 Task: Add Dietz & Watson ABF Asiago & Spinach Chicken Sausage to the cart.
Action: Mouse moved to (15, 106)
Screenshot: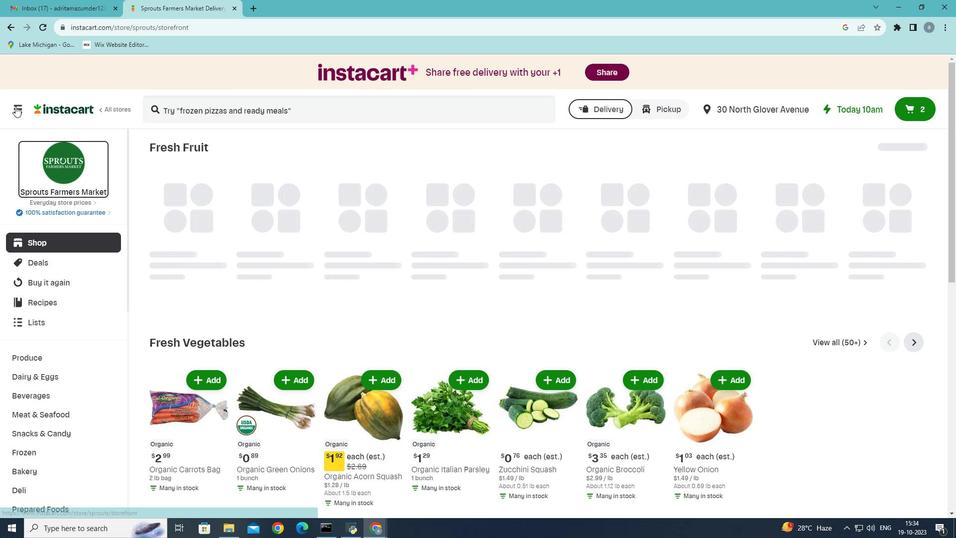 
Action: Mouse pressed left at (15, 106)
Screenshot: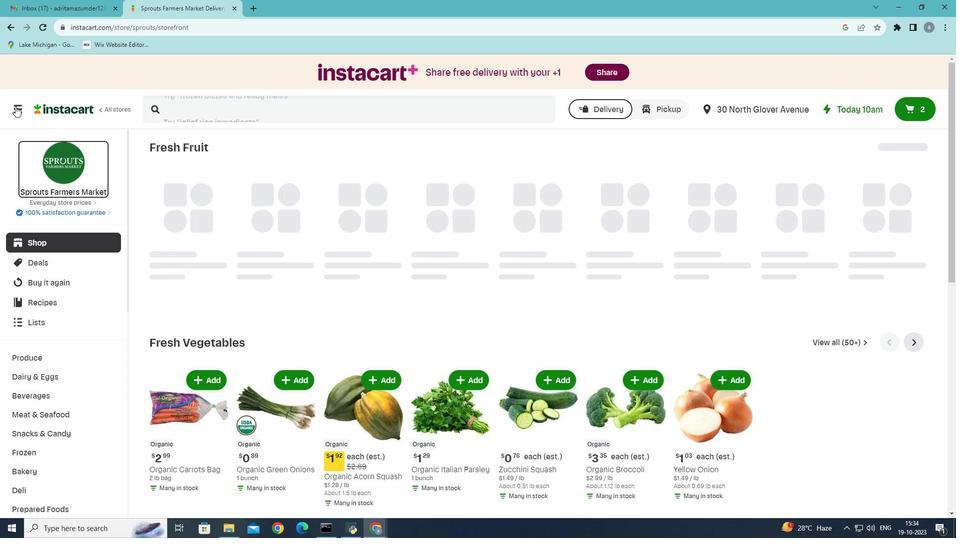 
Action: Mouse moved to (35, 290)
Screenshot: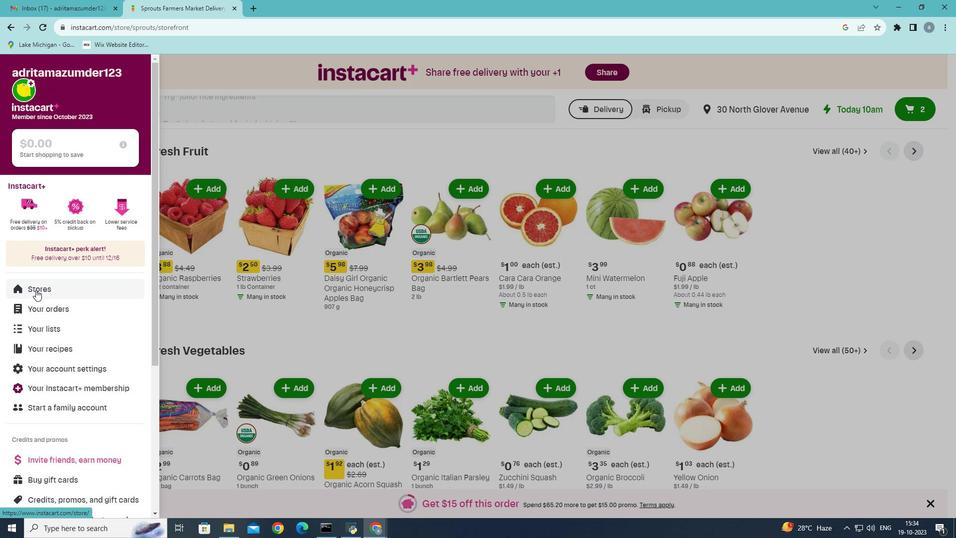 
Action: Mouse pressed left at (35, 290)
Screenshot: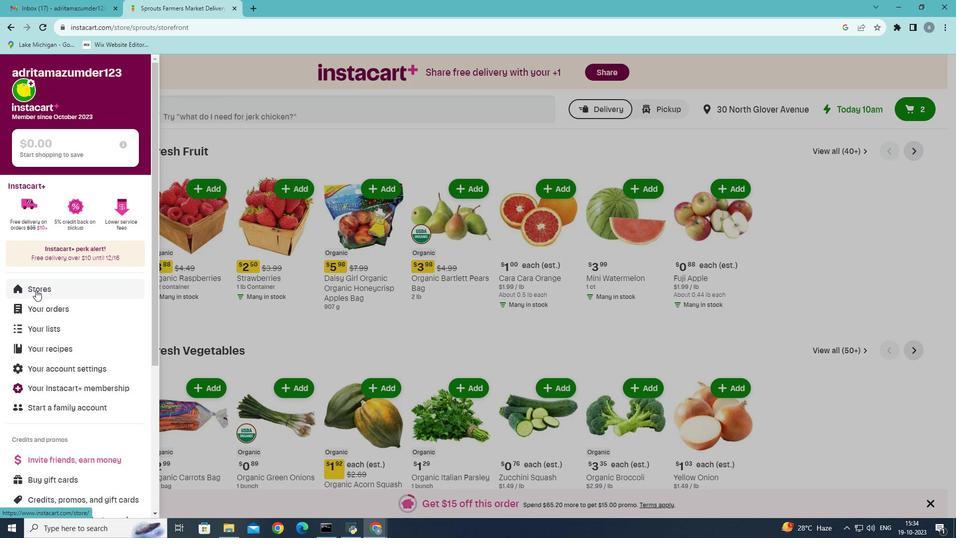 
Action: Mouse moved to (232, 112)
Screenshot: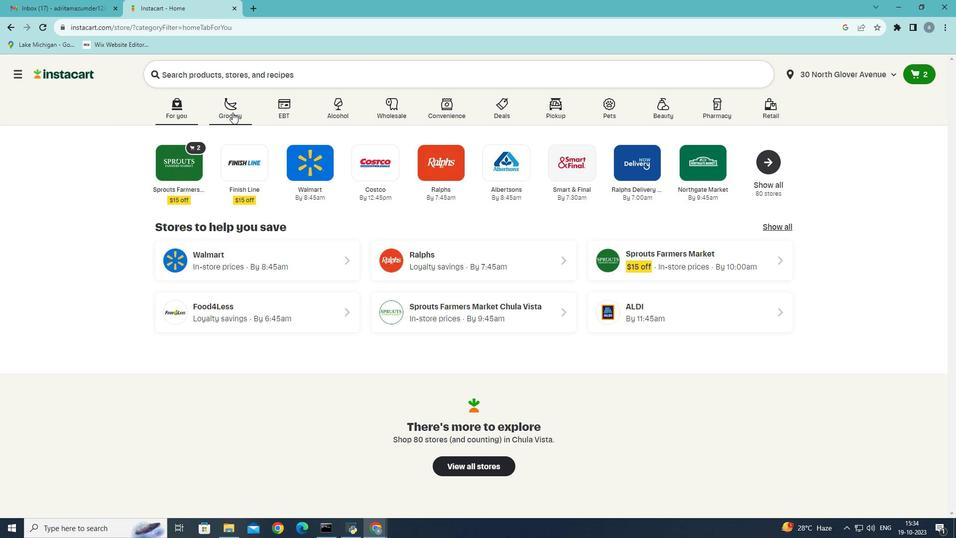 
Action: Mouse pressed left at (232, 112)
Screenshot: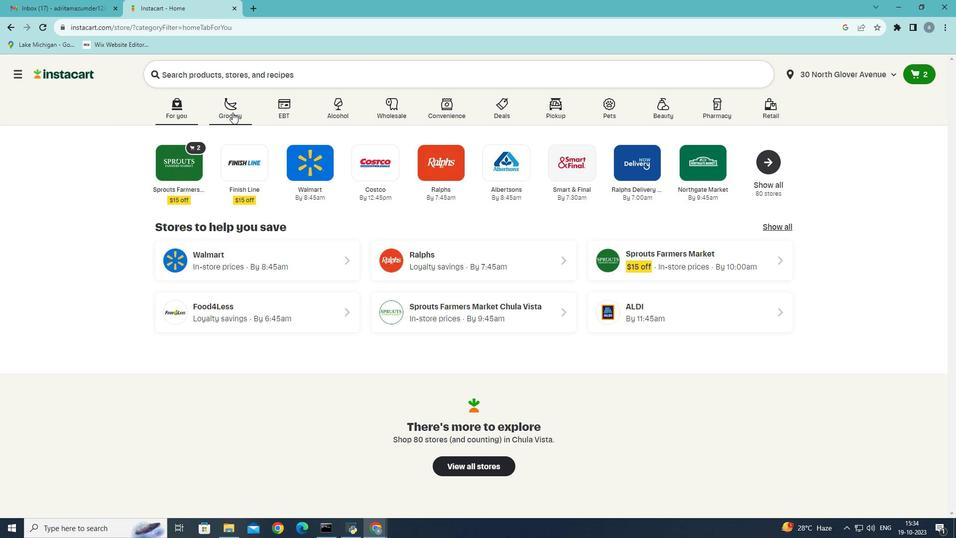 
Action: Mouse moved to (196, 302)
Screenshot: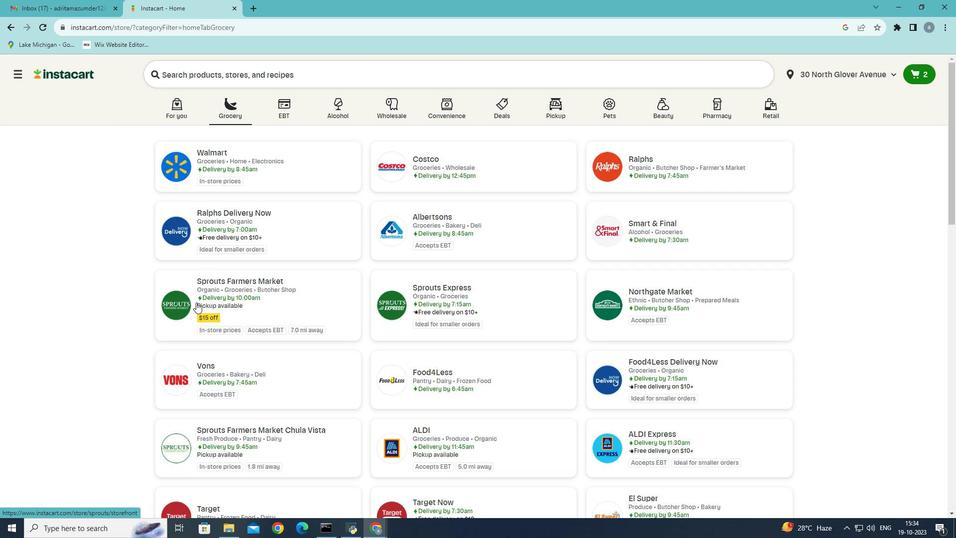 
Action: Mouse pressed left at (196, 302)
Screenshot: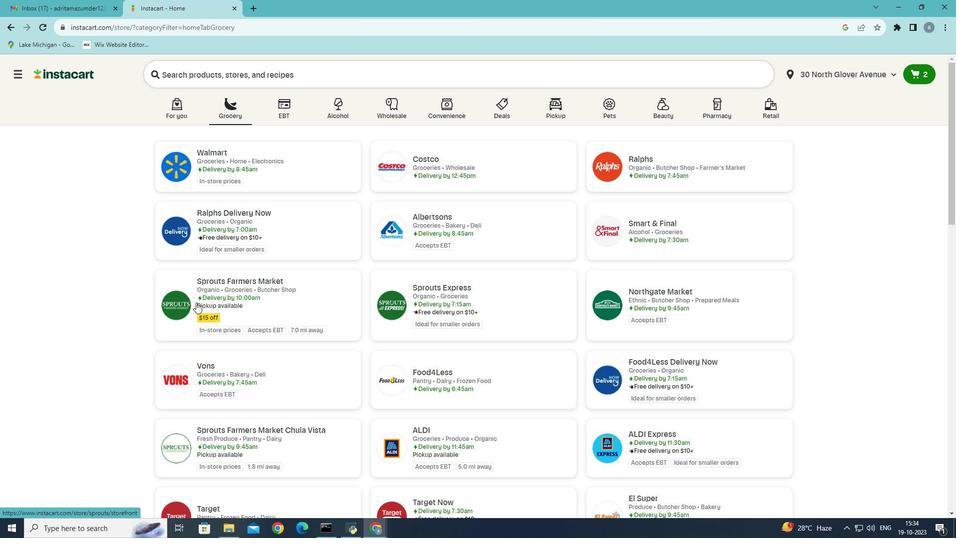 
Action: Mouse moved to (59, 411)
Screenshot: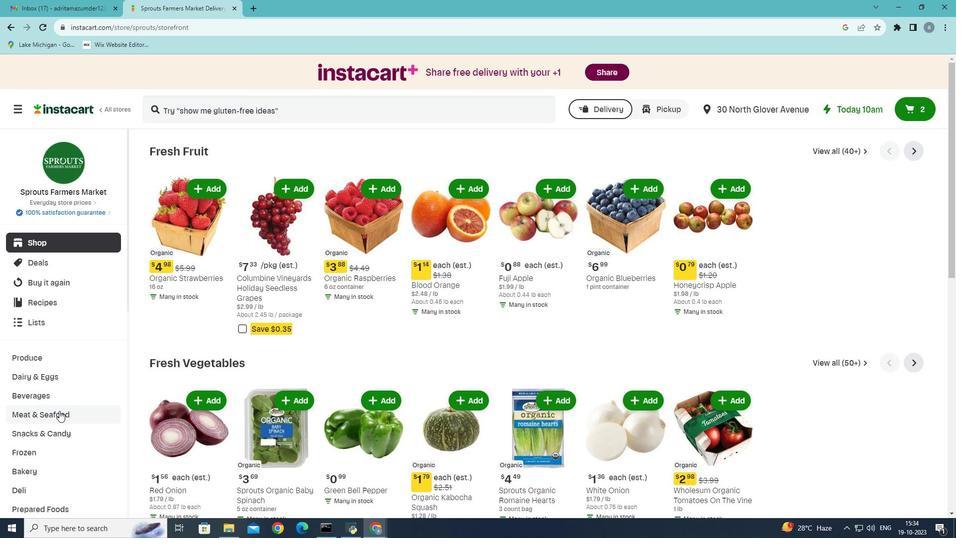 
Action: Mouse pressed left at (59, 411)
Screenshot: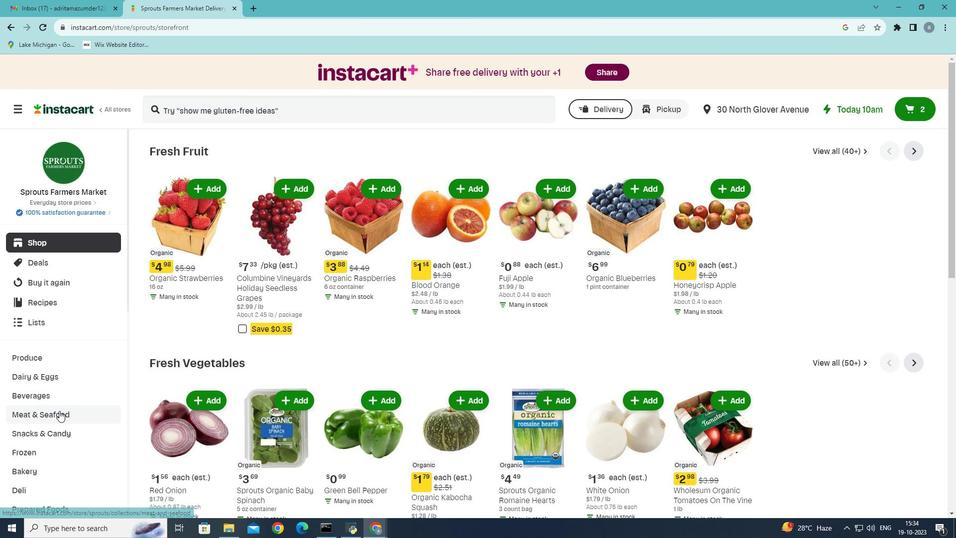 
Action: Mouse moved to (513, 176)
Screenshot: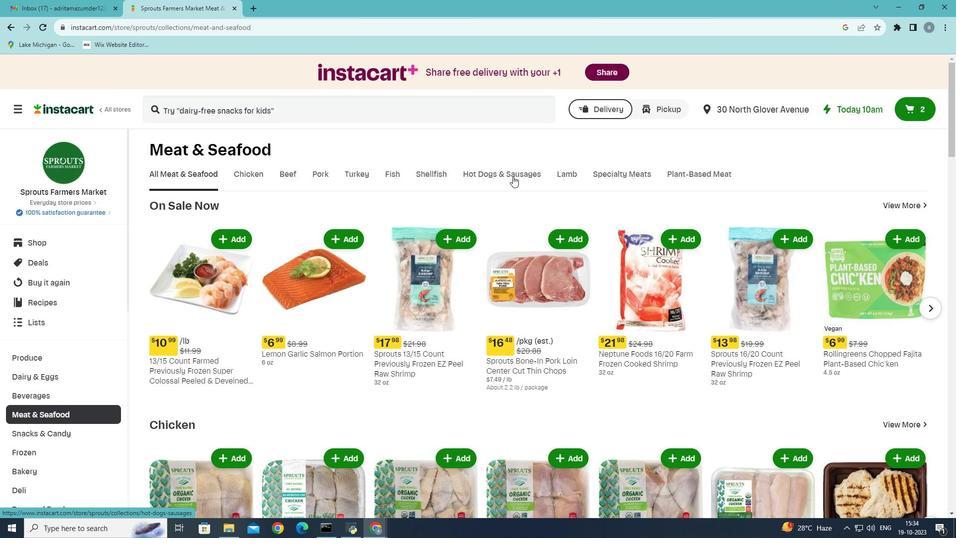 
Action: Mouse pressed left at (513, 176)
Screenshot: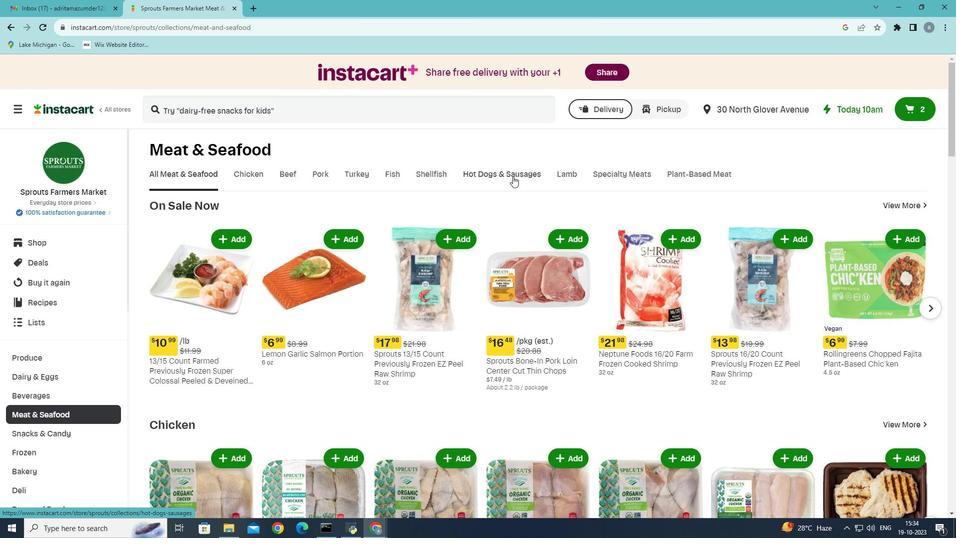 
Action: Mouse moved to (237, 225)
Screenshot: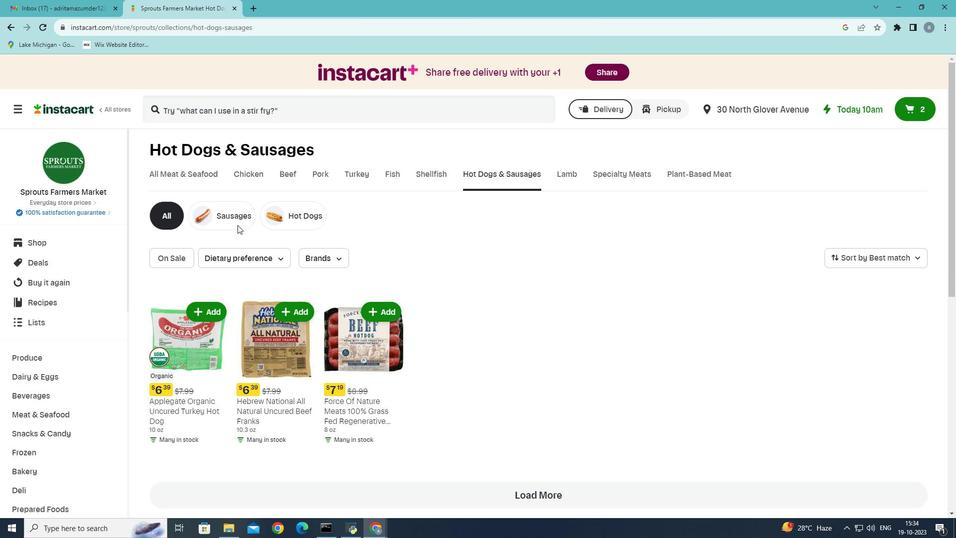 
Action: Mouse pressed left at (237, 225)
Screenshot: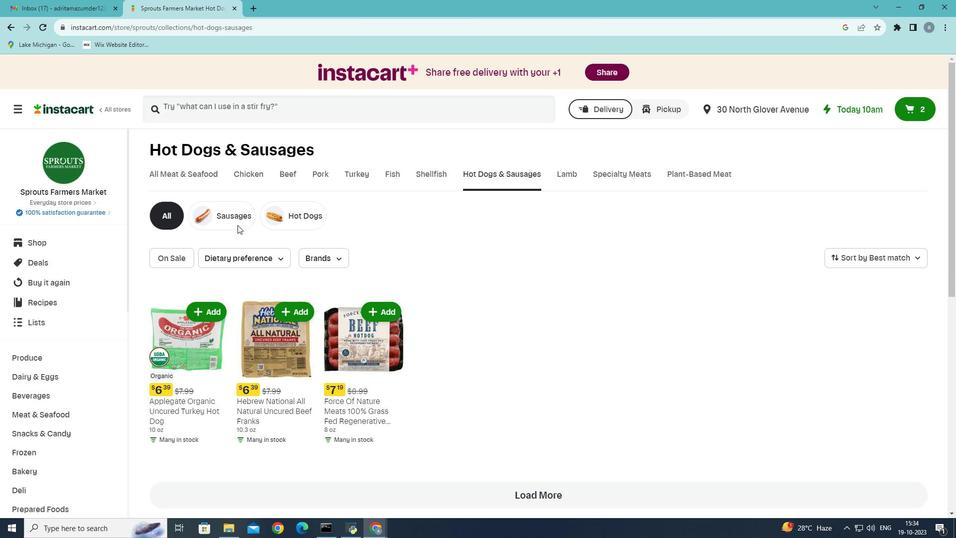 
Action: Mouse moved to (367, 309)
Screenshot: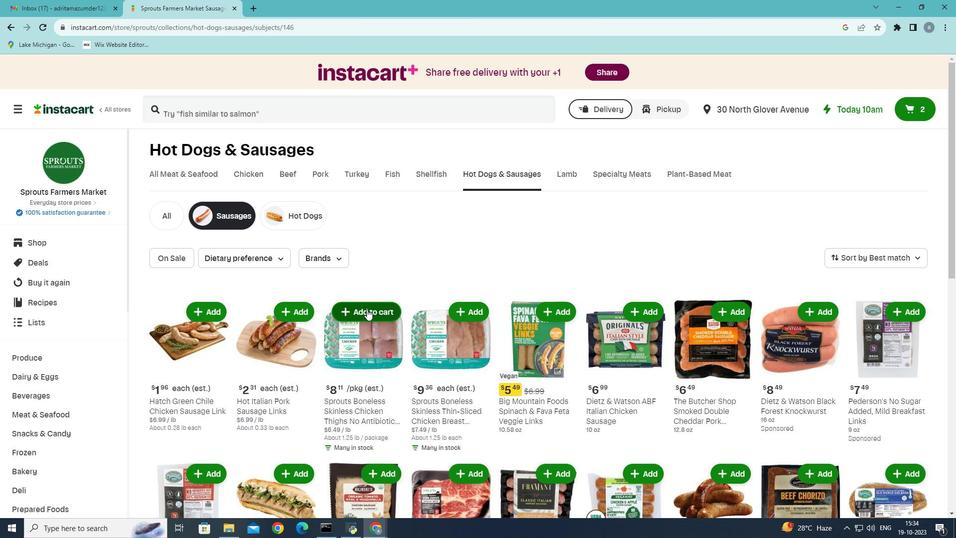 
Action: Mouse scrolled (367, 309) with delta (0, 0)
Screenshot: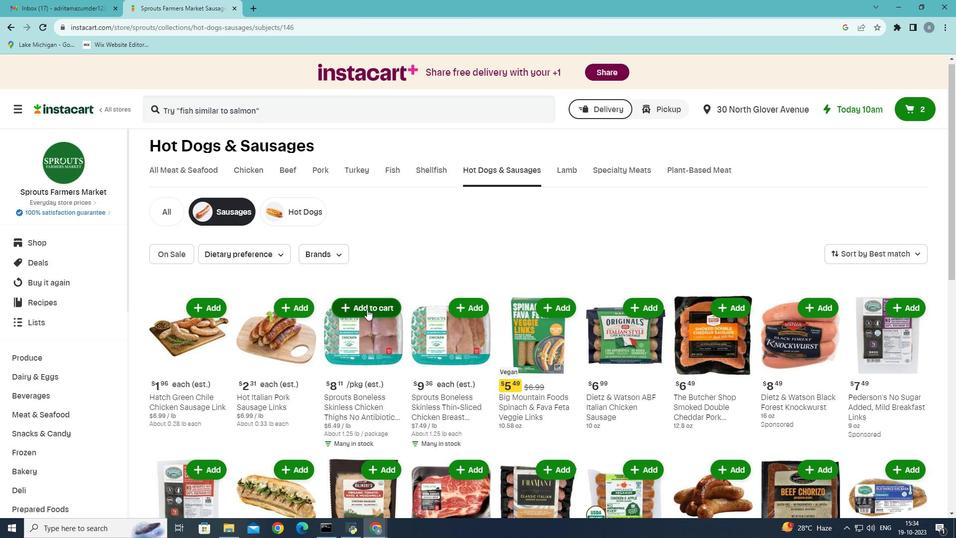 
Action: Mouse moved to (683, 316)
Screenshot: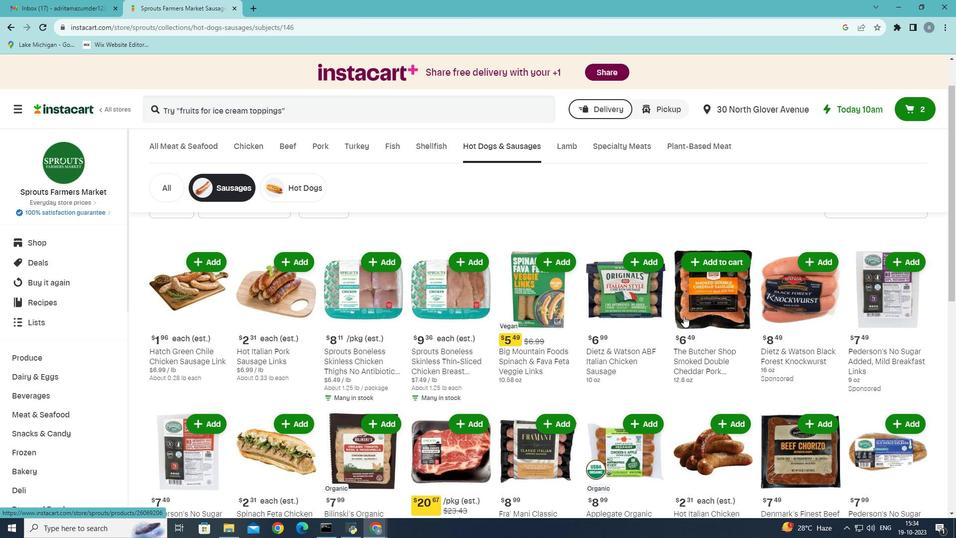 
Action: Mouse scrolled (683, 315) with delta (0, 0)
Screenshot: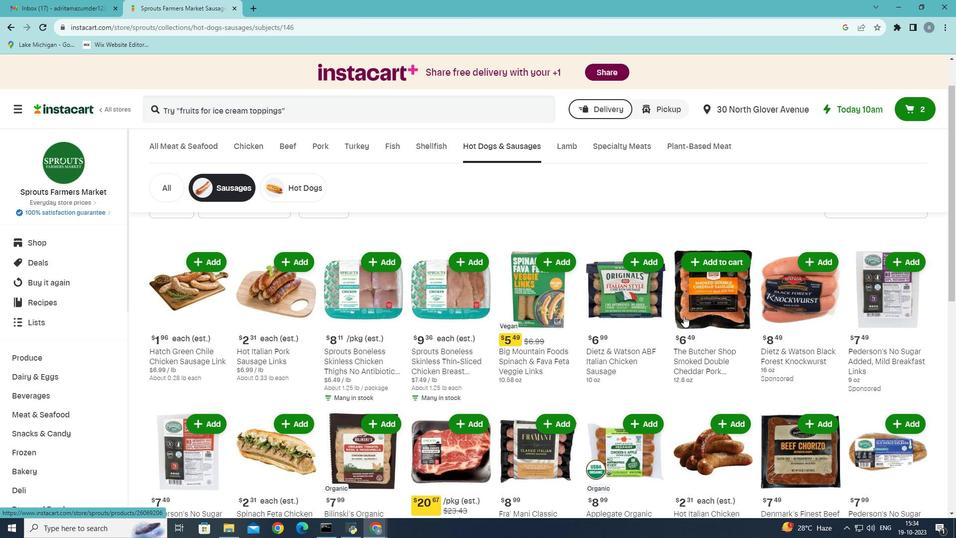 
Action: Mouse moved to (686, 317)
Screenshot: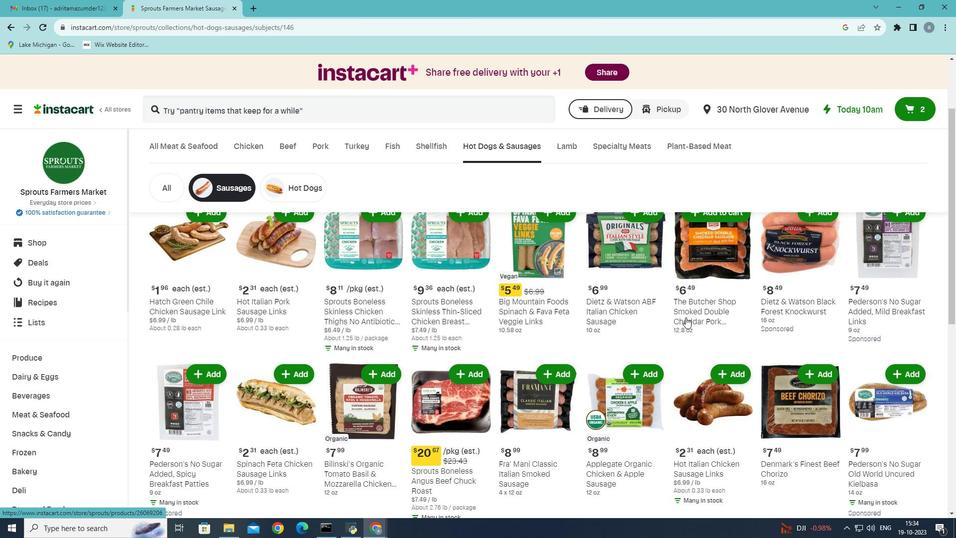
Action: Mouse scrolled (686, 317) with delta (0, 0)
Screenshot: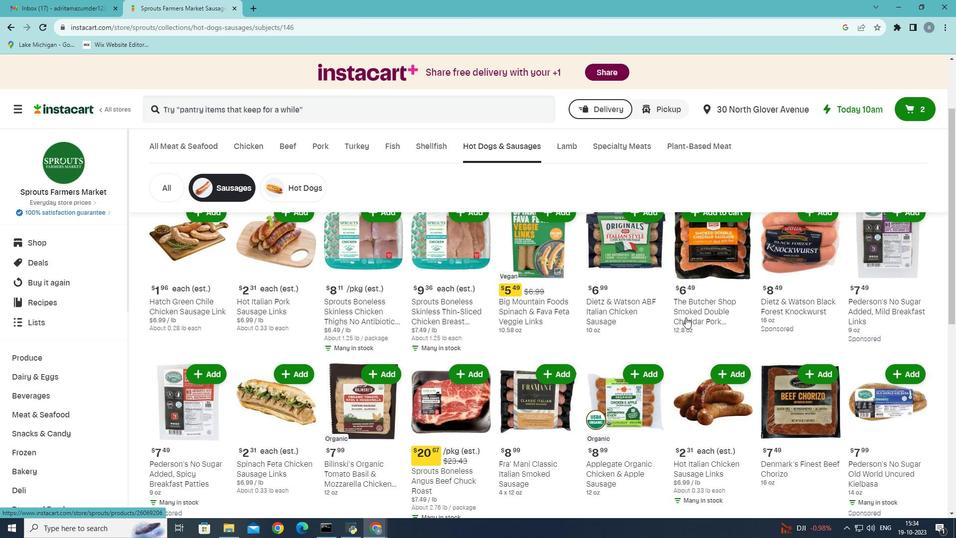 
Action: Mouse moved to (688, 321)
Screenshot: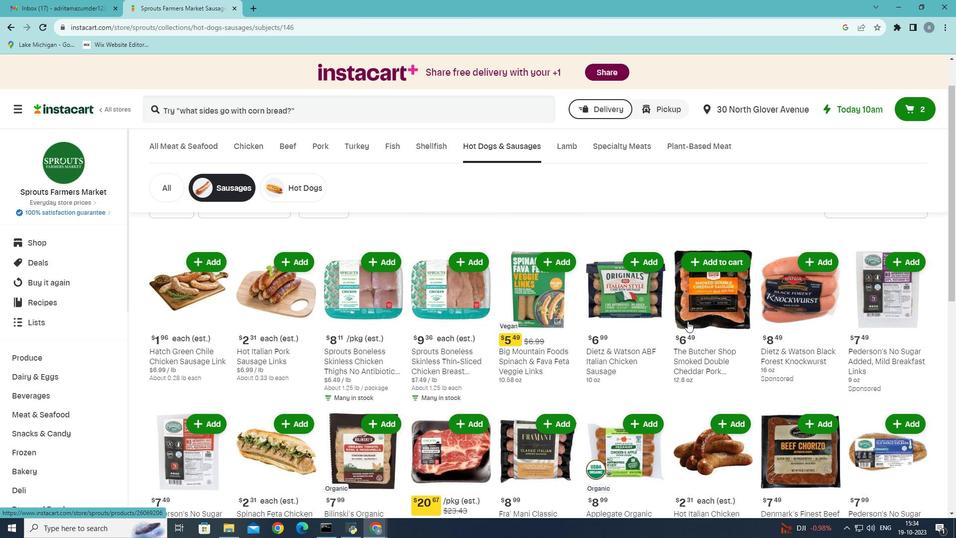 
Action: Mouse scrolled (688, 320) with delta (0, 0)
Screenshot: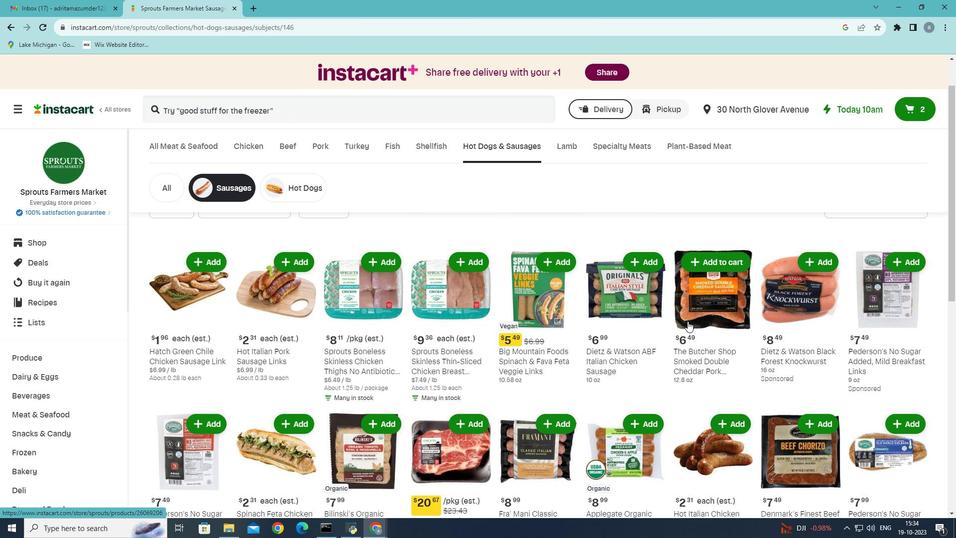 
Action: Mouse scrolled (688, 320) with delta (0, 0)
Screenshot: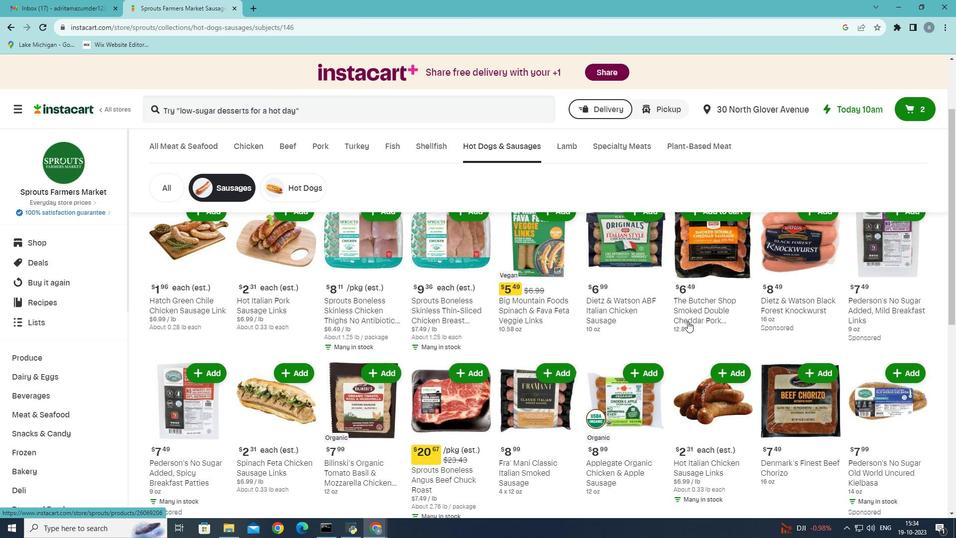 
Action: Mouse scrolled (688, 320) with delta (0, 0)
Screenshot: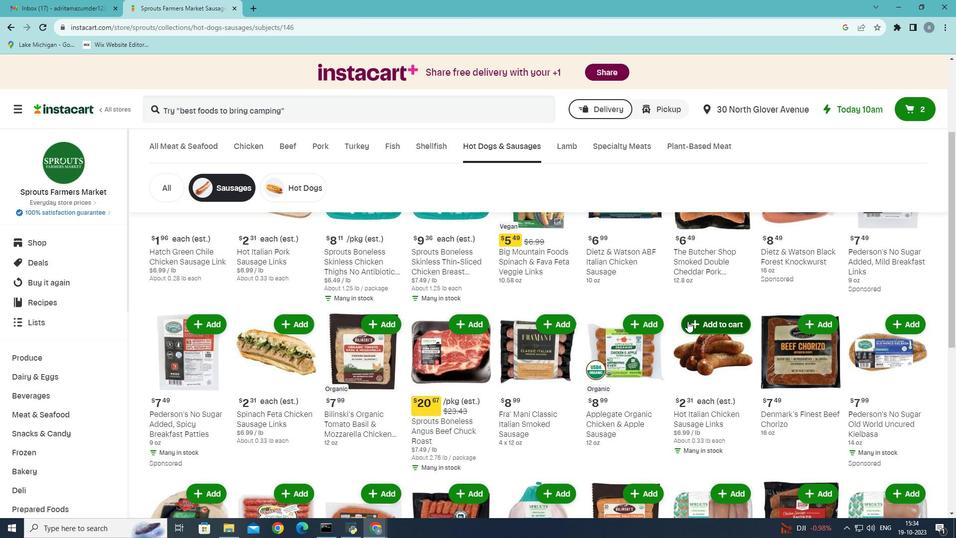 
Action: Mouse scrolled (688, 320) with delta (0, 0)
Screenshot: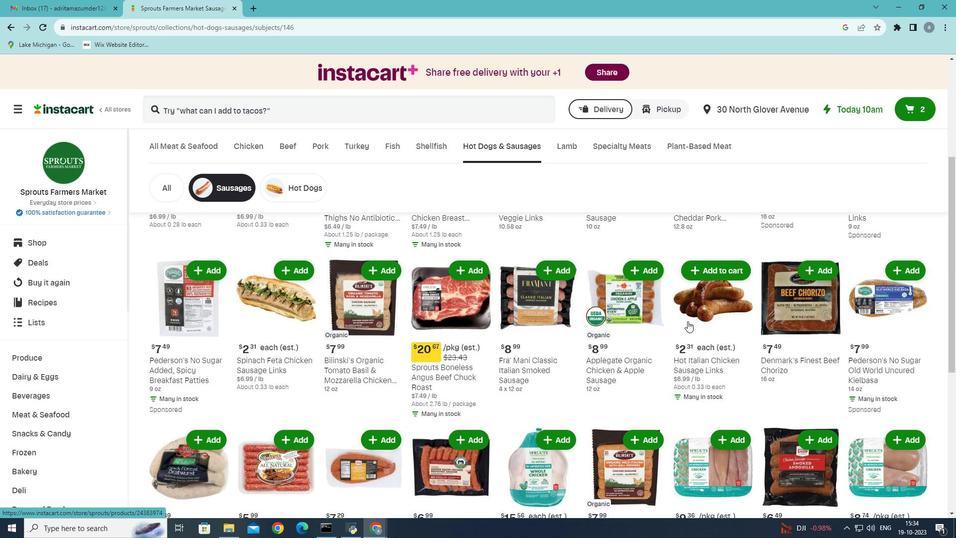 
Action: Mouse scrolled (688, 320) with delta (0, 0)
Screenshot: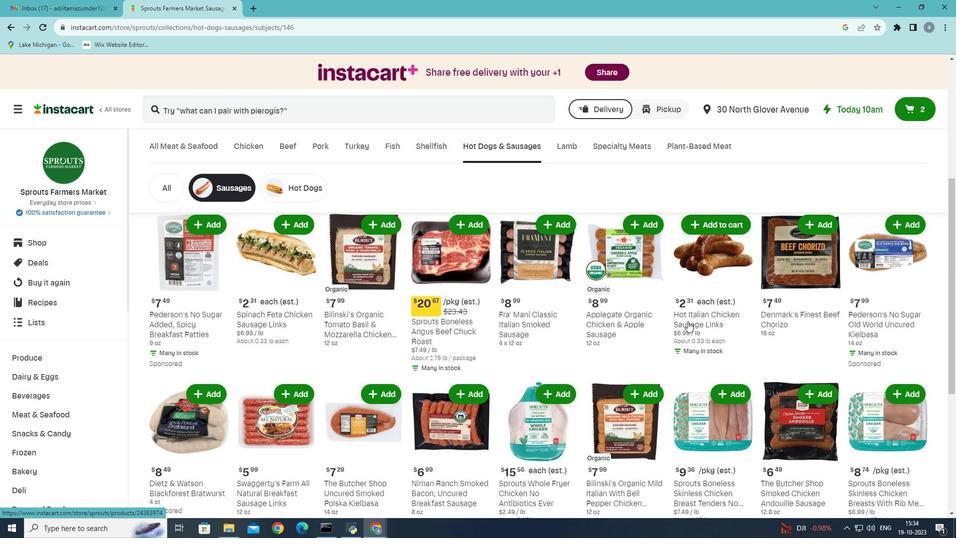 
Action: Mouse scrolled (688, 320) with delta (0, 0)
Screenshot: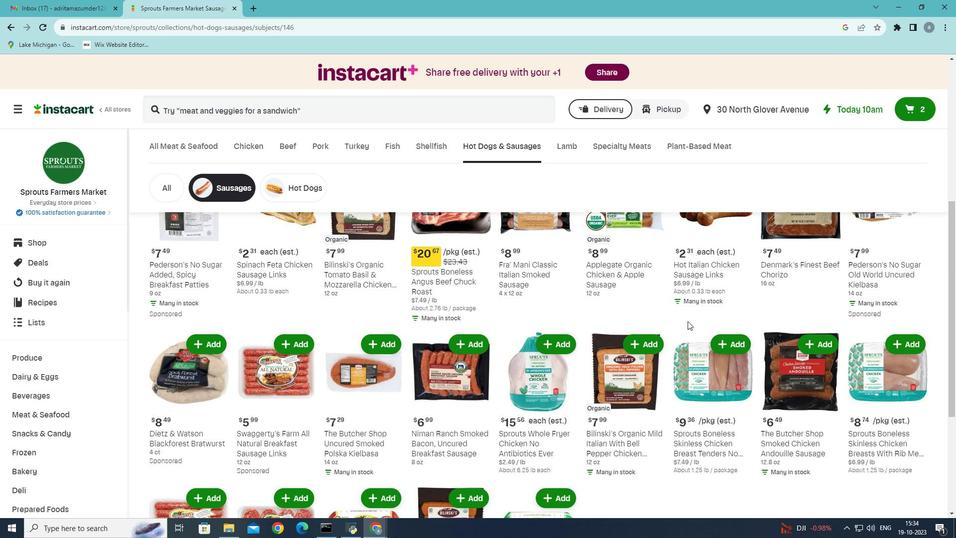 
Action: Mouse moved to (627, 317)
Screenshot: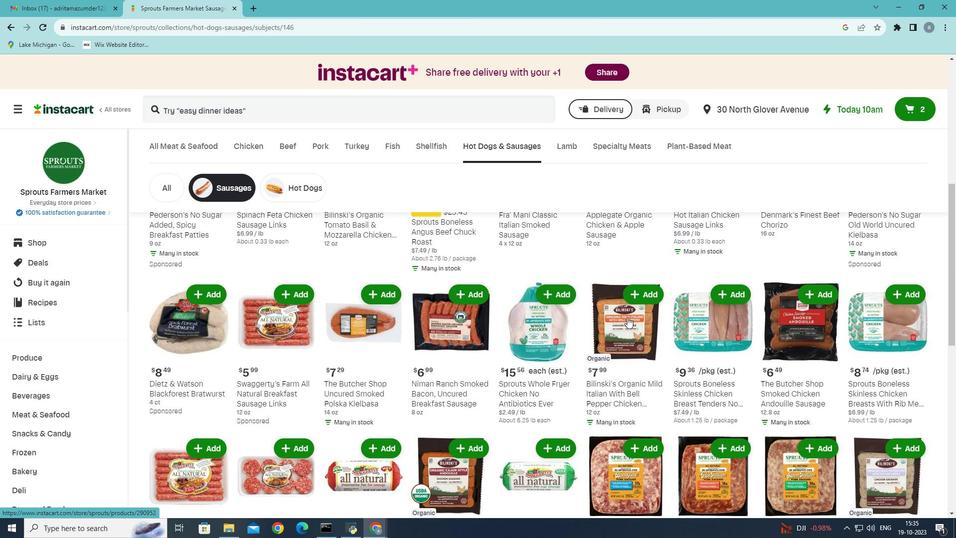 
Action: Mouse scrolled (627, 316) with delta (0, 0)
Screenshot: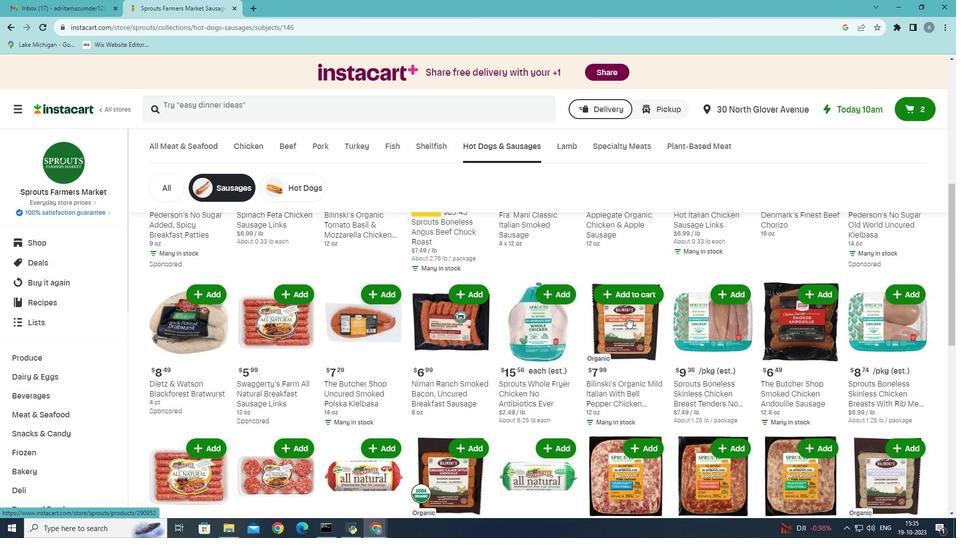 
Action: Mouse scrolled (627, 316) with delta (0, 0)
Screenshot: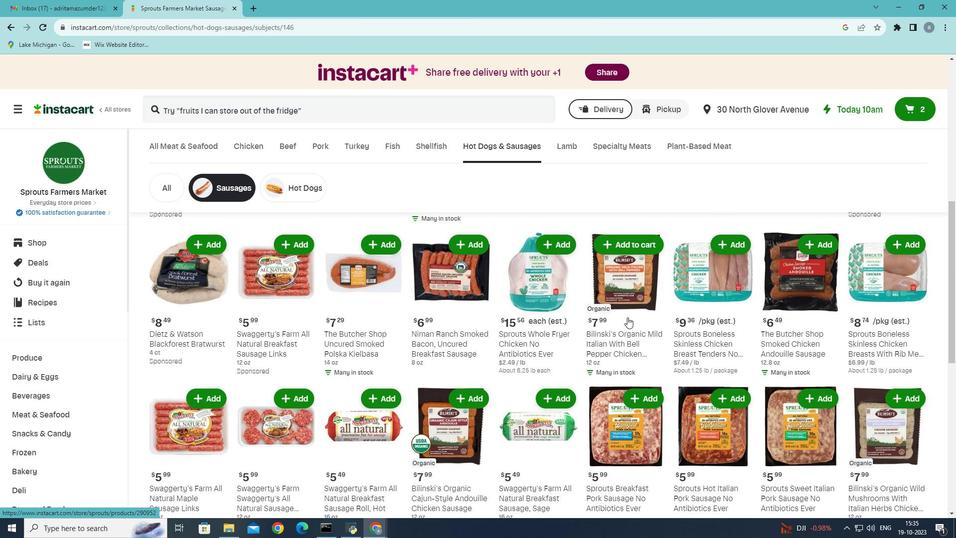 
Action: Mouse scrolled (627, 316) with delta (0, 0)
Screenshot: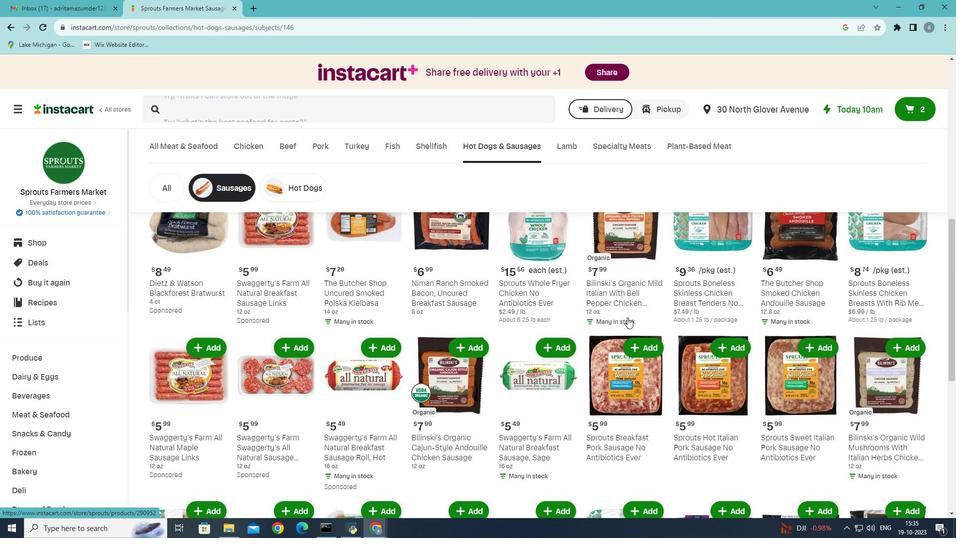 
Action: Mouse scrolled (627, 316) with delta (0, 0)
Screenshot: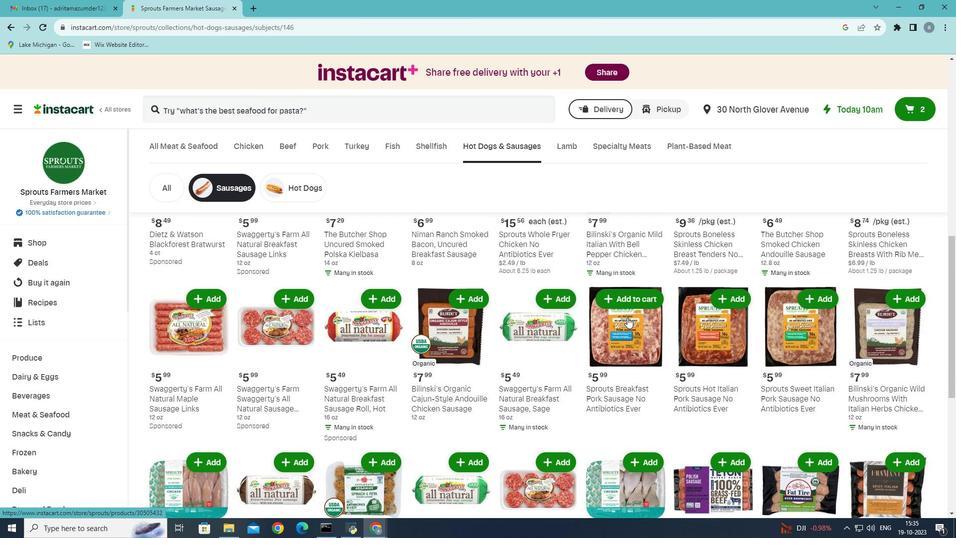 
Action: Mouse moved to (624, 317)
Screenshot: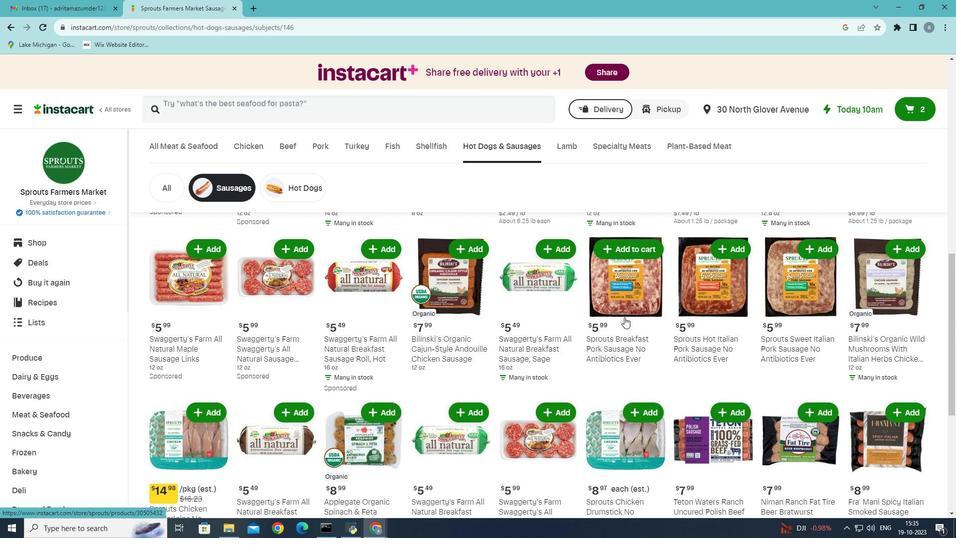 
Action: Mouse scrolled (624, 316) with delta (0, 0)
Screenshot: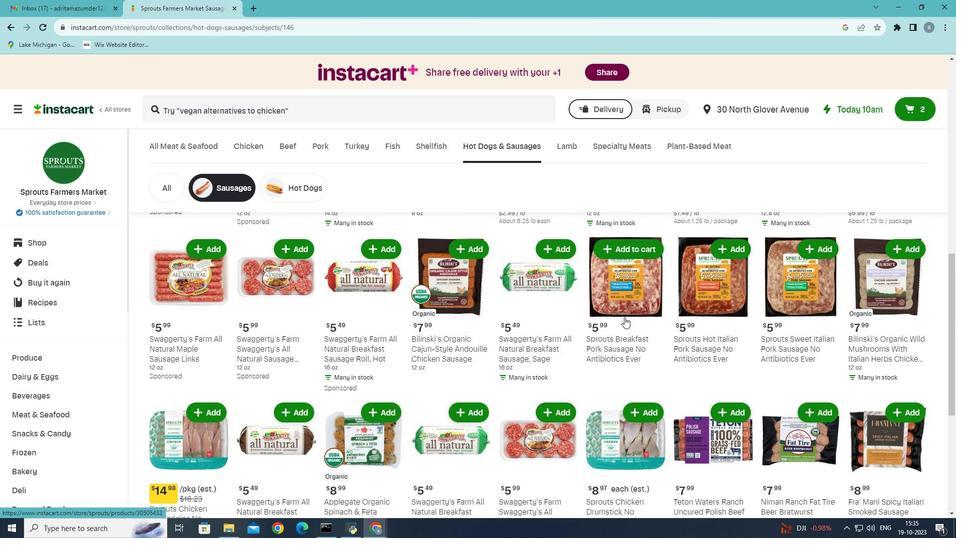 
Action: Mouse moved to (596, 313)
Screenshot: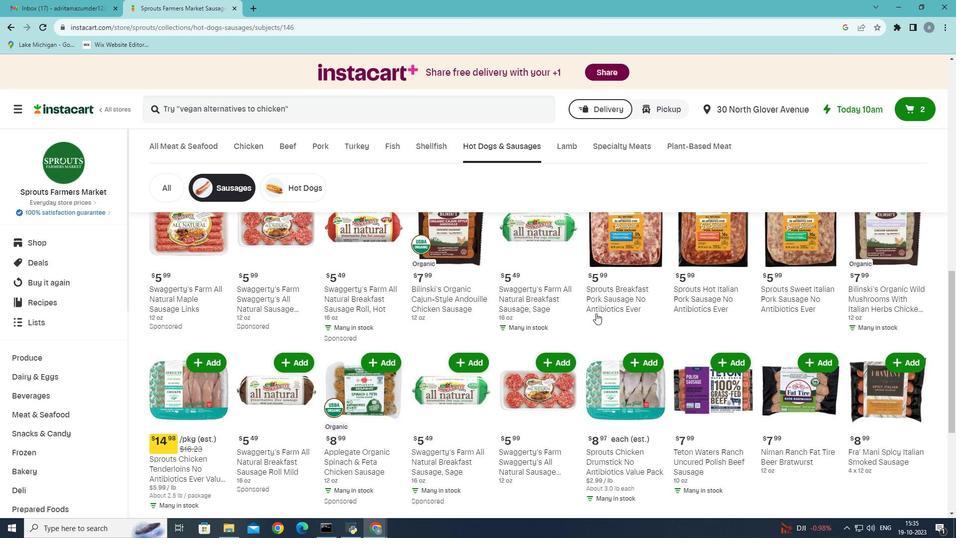 
Action: Mouse scrolled (596, 312) with delta (0, 0)
Screenshot: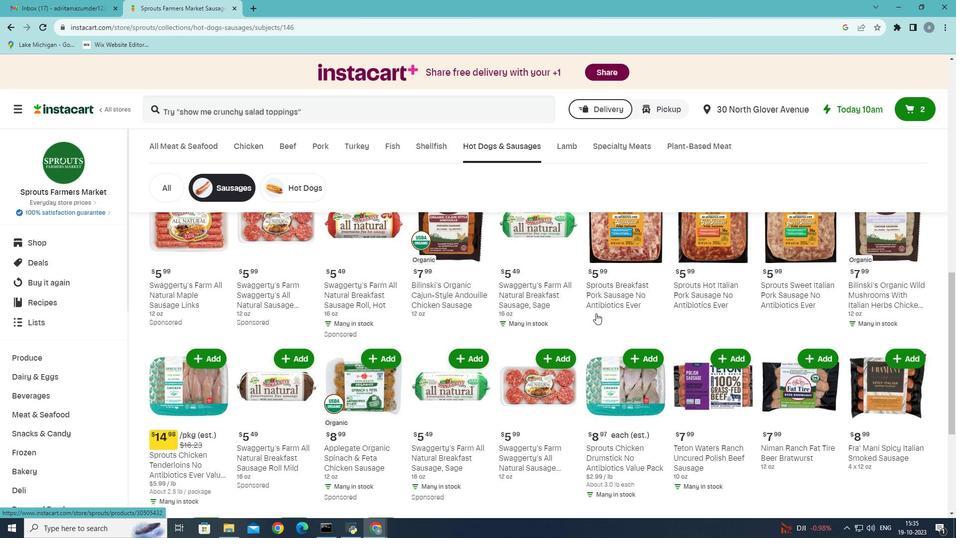 
Action: Mouse moved to (584, 312)
Screenshot: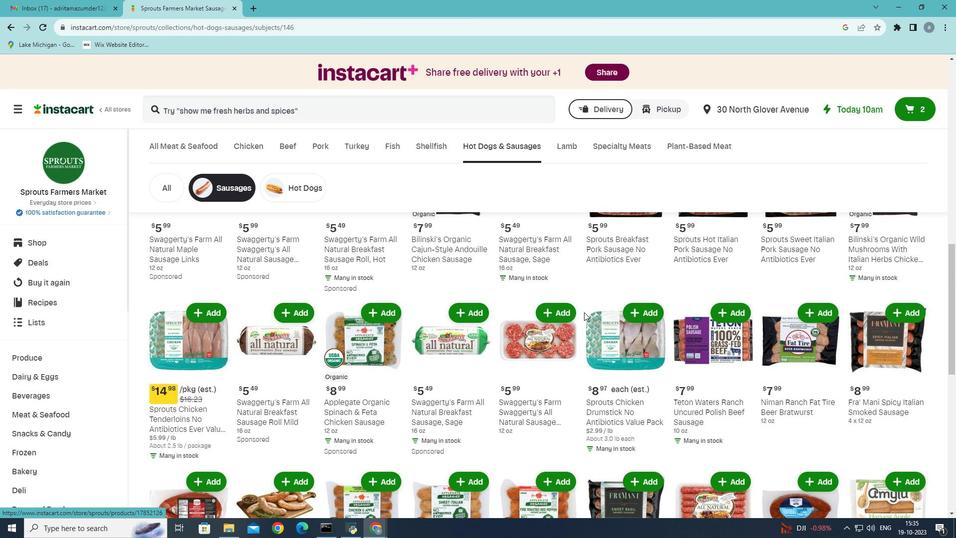
Action: Mouse scrolled (584, 311) with delta (0, 0)
Screenshot: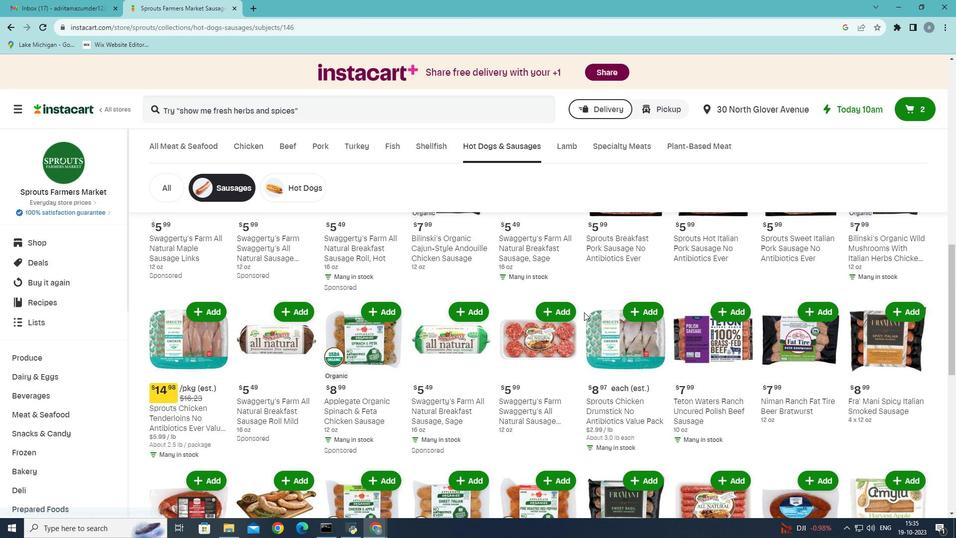 
Action: Mouse scrolled (584, 311) with delta (0, 0)
Screenshot: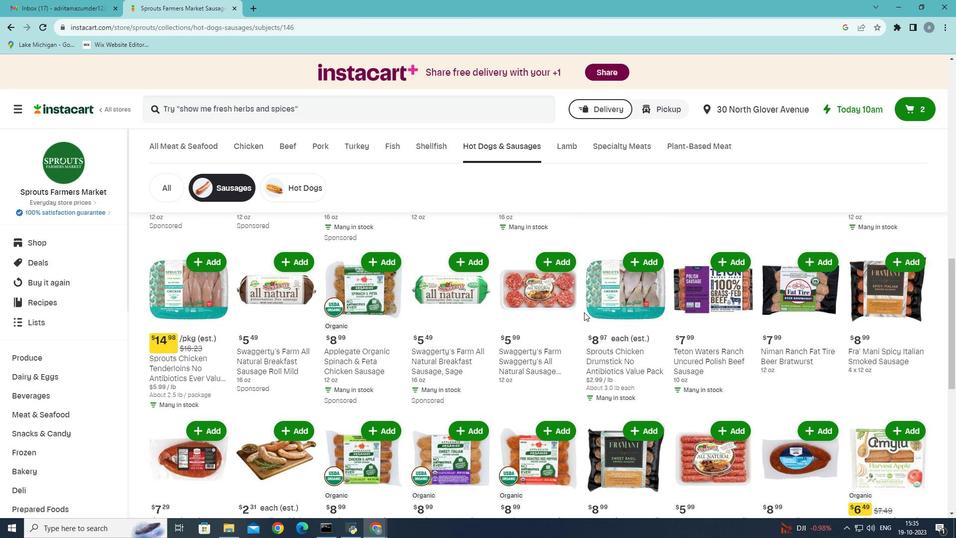 
Action: Mouse scrolled (584, 311) with delta (0, 0)
Screenshot: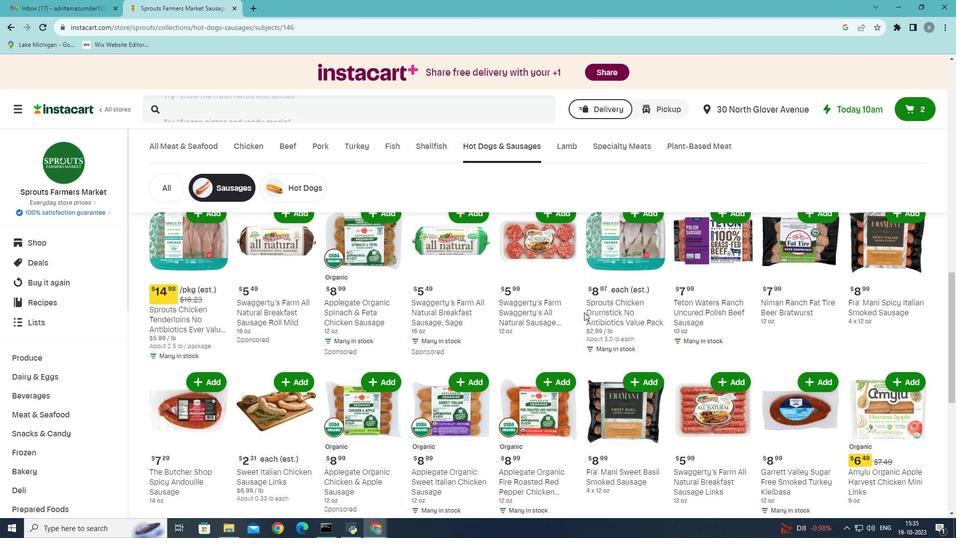 
Action: Mouse scrolled (584, 311) with delta (0, 0)
Screenshot: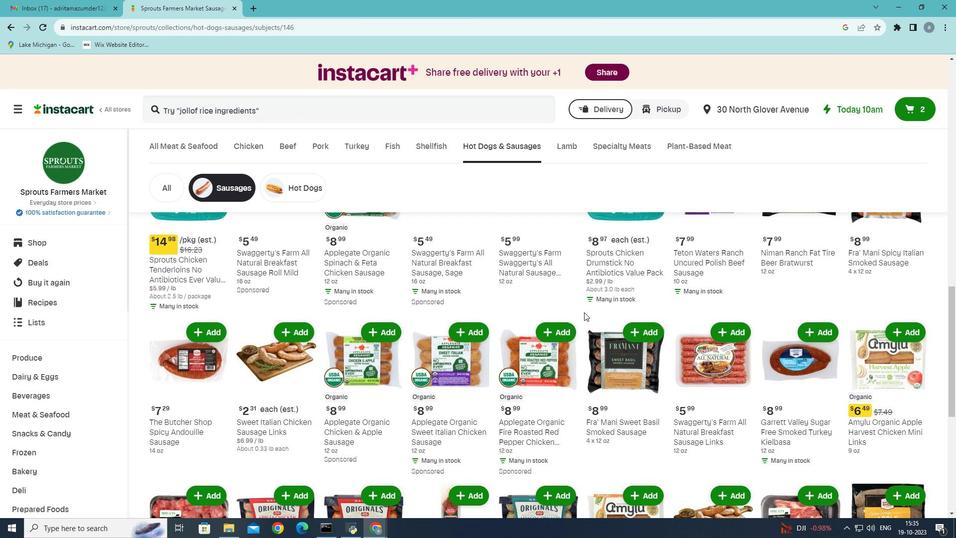 
Action: Mouse scrolled (584, 311) with delta (0, 0)
Screenshot: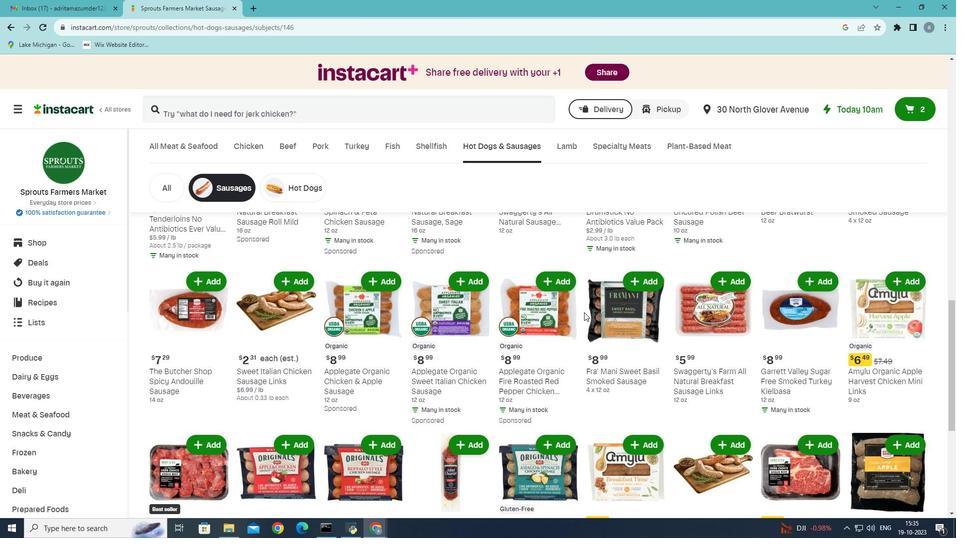 
Action: Mouse scrolled (584, 311) with delta (0, 0)
Screenshot: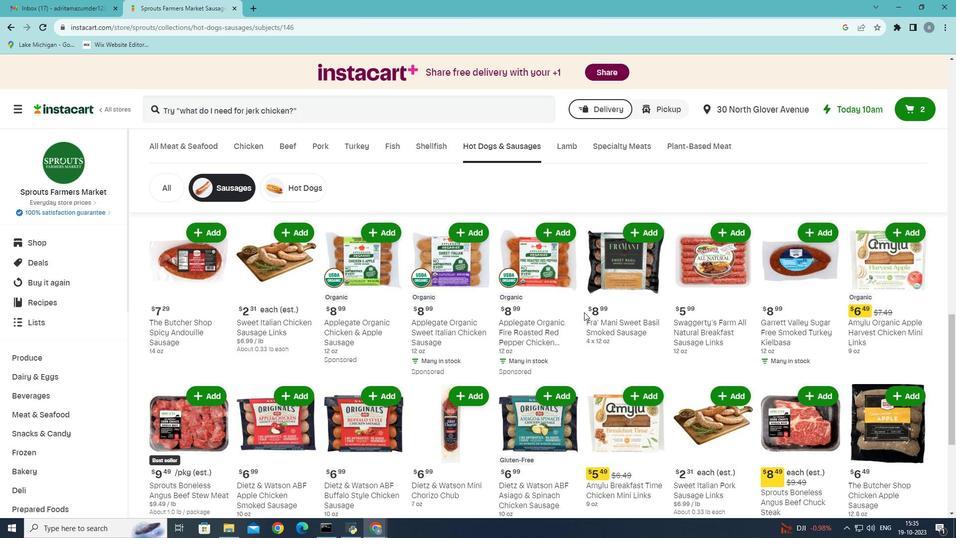 
Action: Mouse moved to (551, 352)
Screenshot: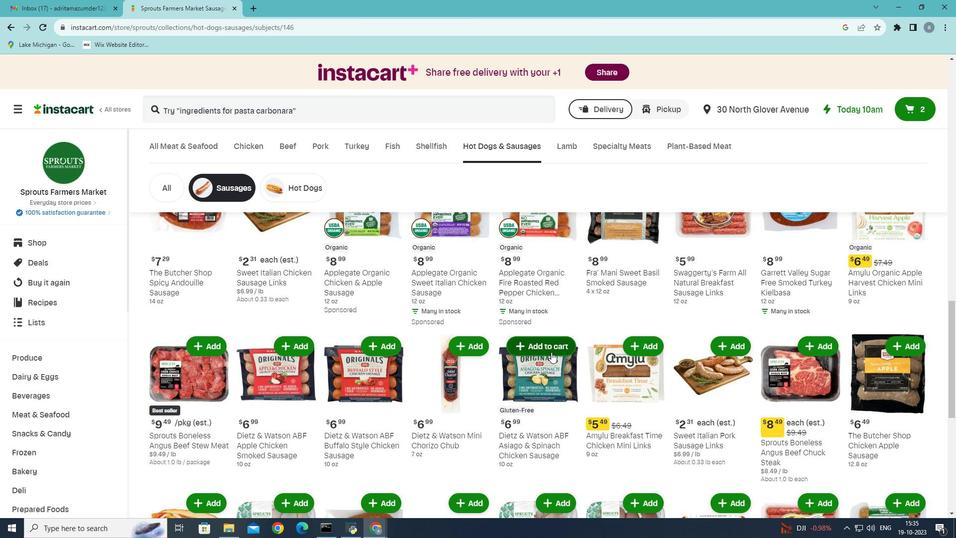 
Action: Mouse pressed left at (551, 352)
Screenshot: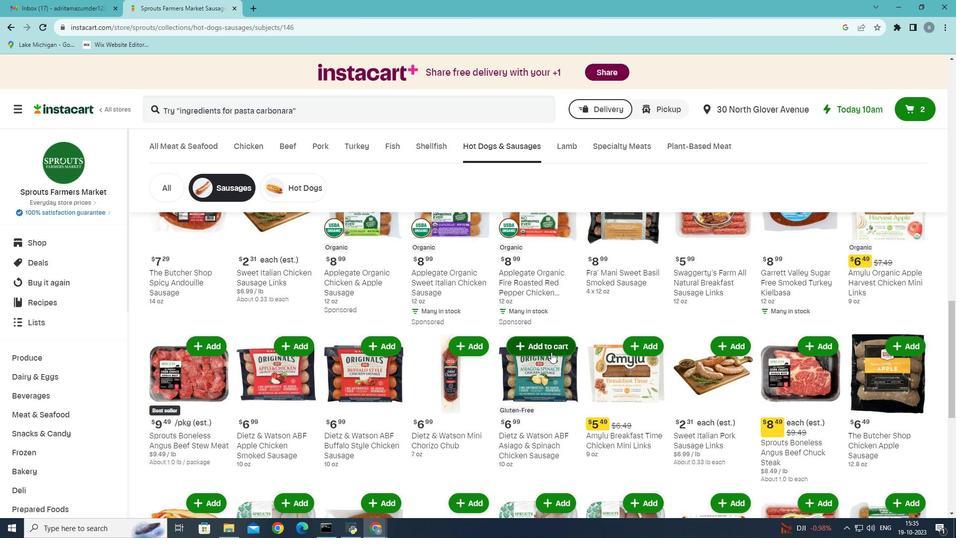 
Action: Mouse moved to (514, 205)
Screenshot: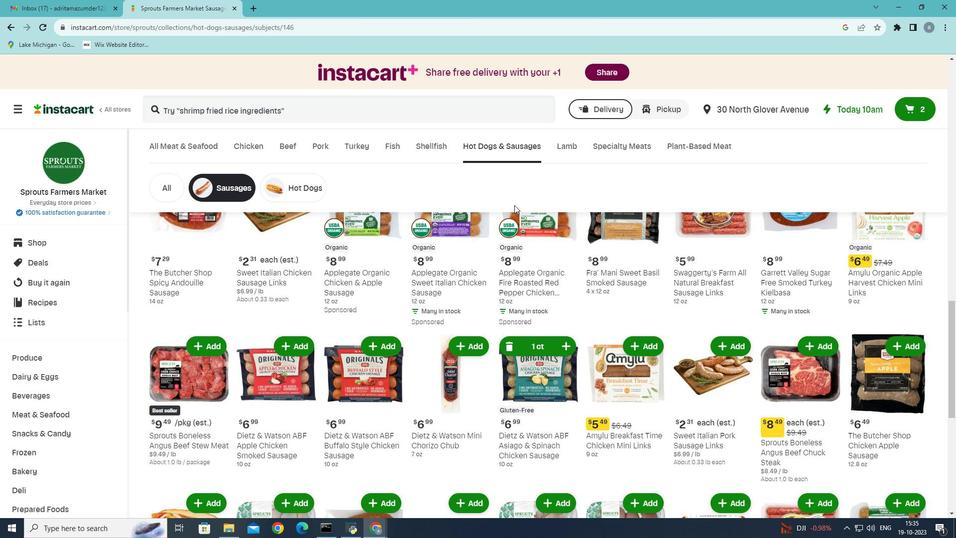 
